 Task: Choose the host language as Portuguese.
Action: Mouse moved to (884, 112)
Screenshot: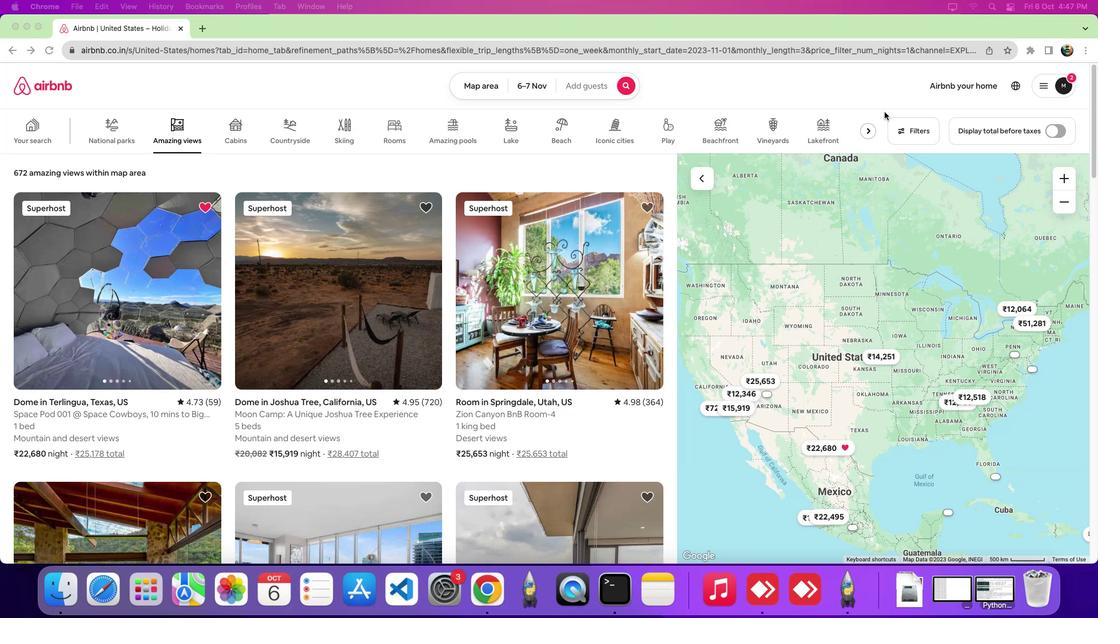 
Action: Mouse pressed left at (884, 112)
Screenshot: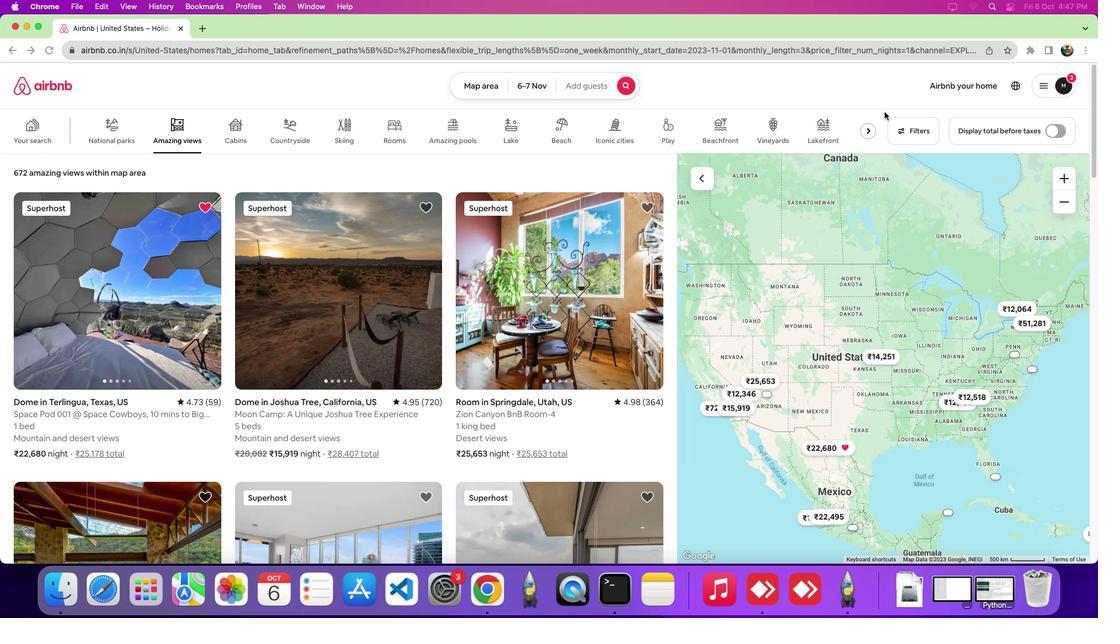 
Action: Mouse moved to (914, 129)
Screenshot: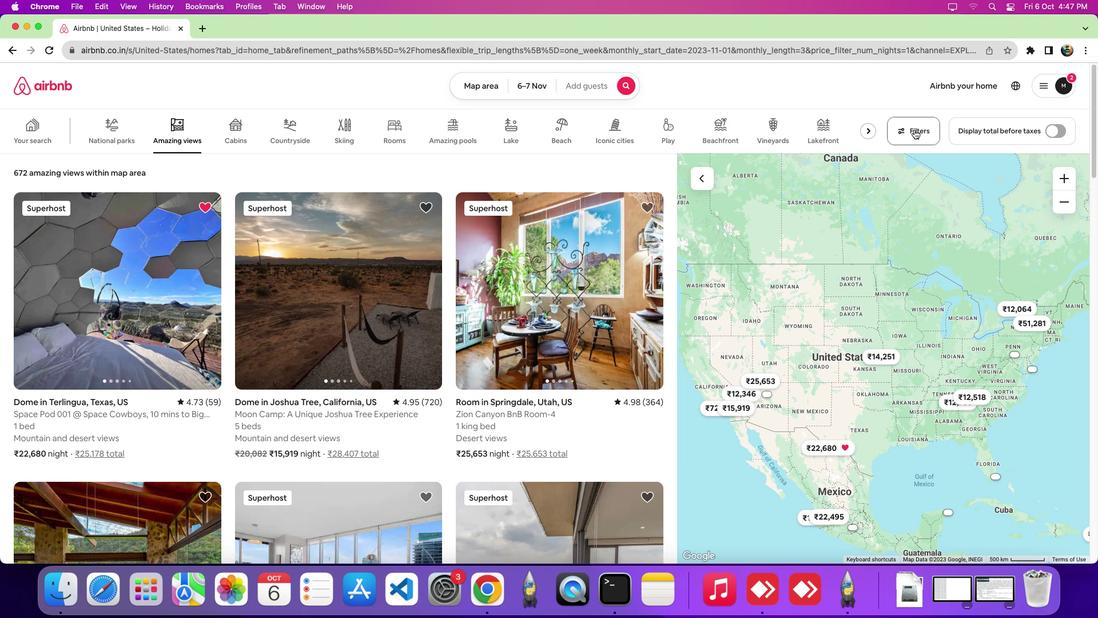 
Action: Mouse pressed left at (914, 129)
Screenshot: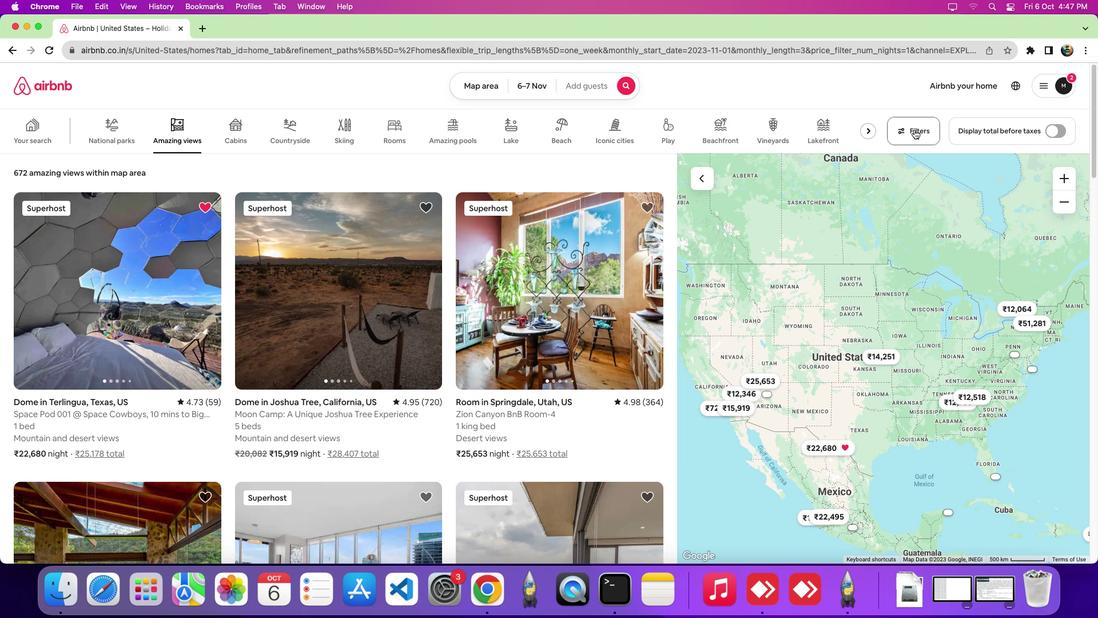 
Action: Mouse pressed left at (914, 129)
Screenshot: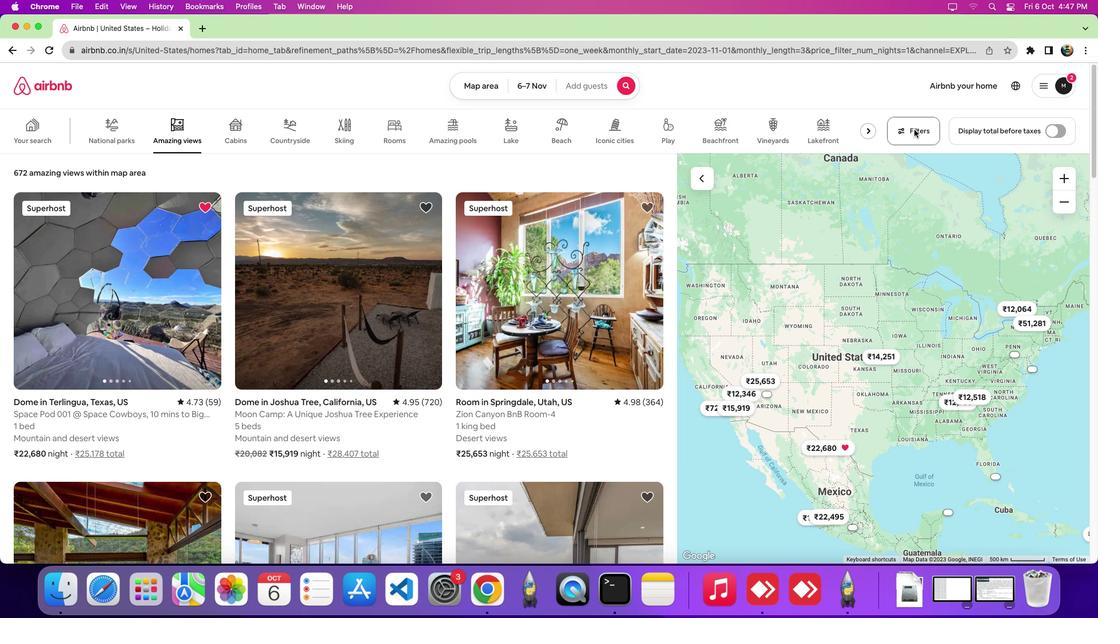 
Action: Mouse pressed left at (914, 129)
Screenshot: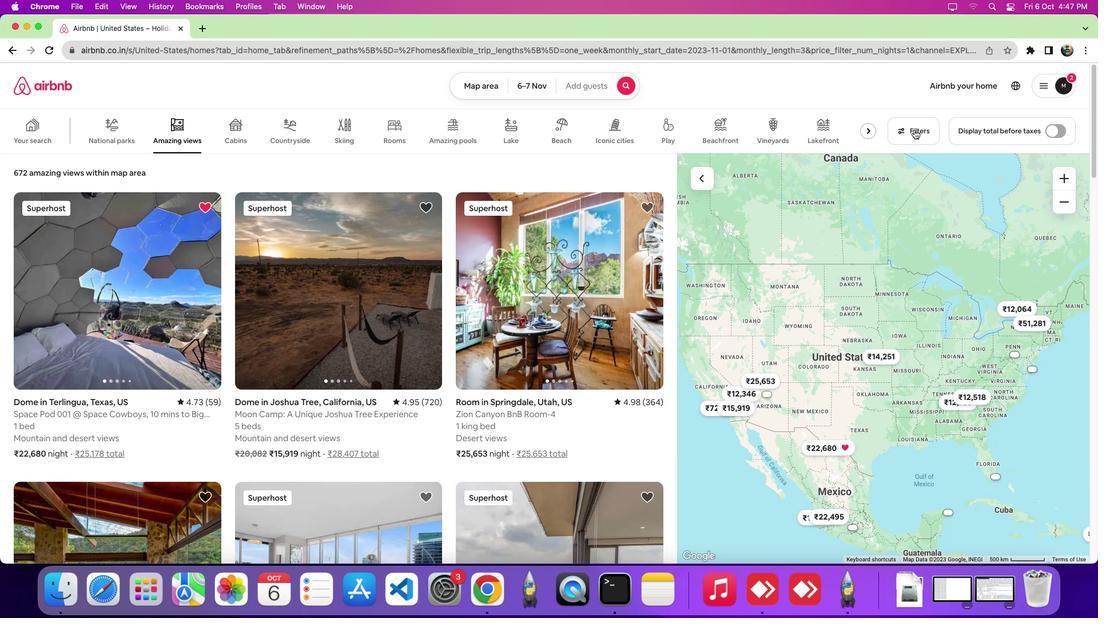 
Action: Mouse moved to (537, 202)
Screenshot: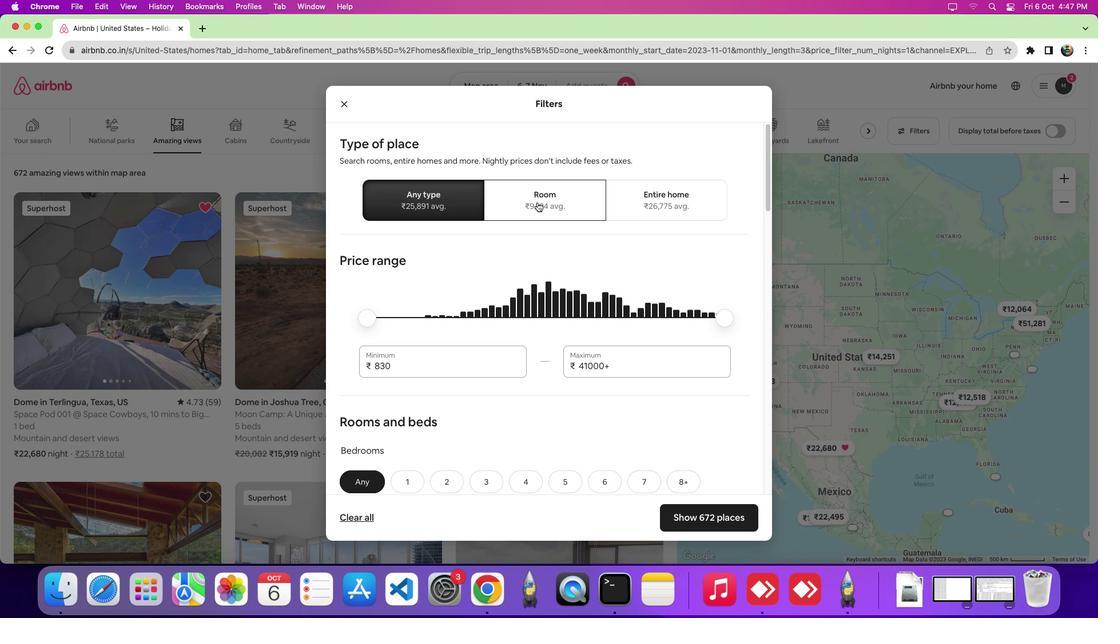 
Action: Mouse pressed left at (537, 202)
Screenshot: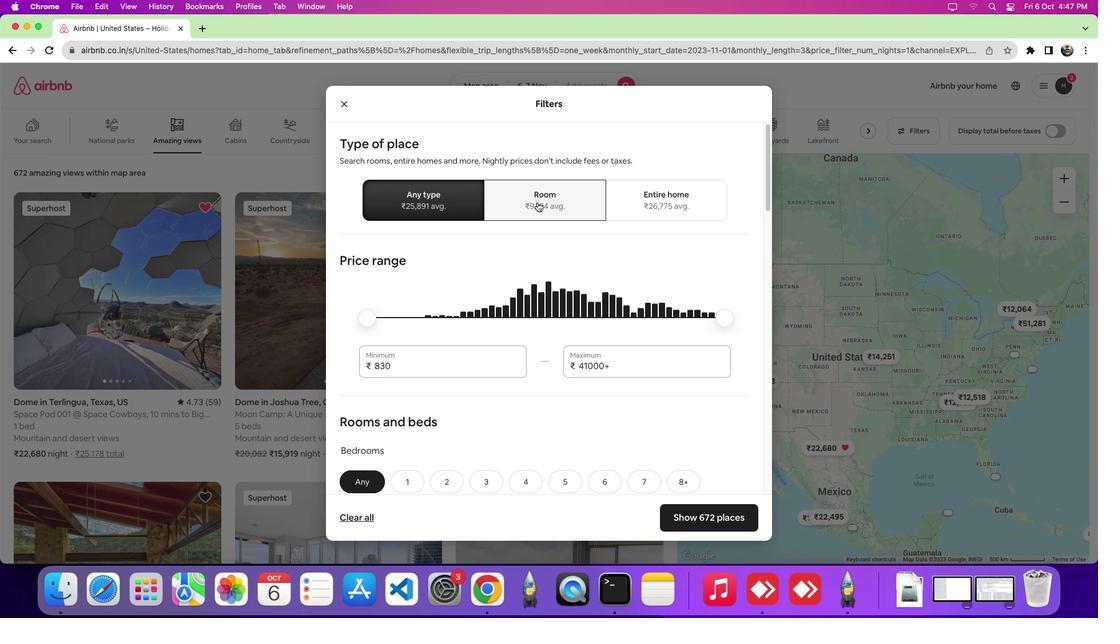 
Action: Mouse moved to (539, 202)
Screenshot: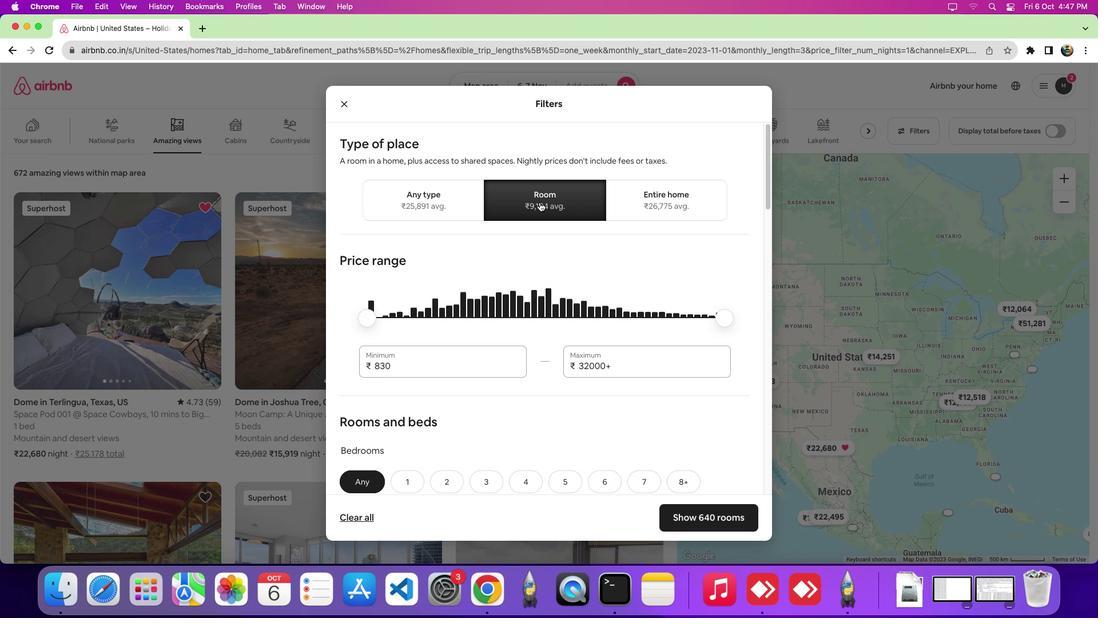 
Action: Mouse scrolled (539, 202) with delta (0, 0)
Screenshot: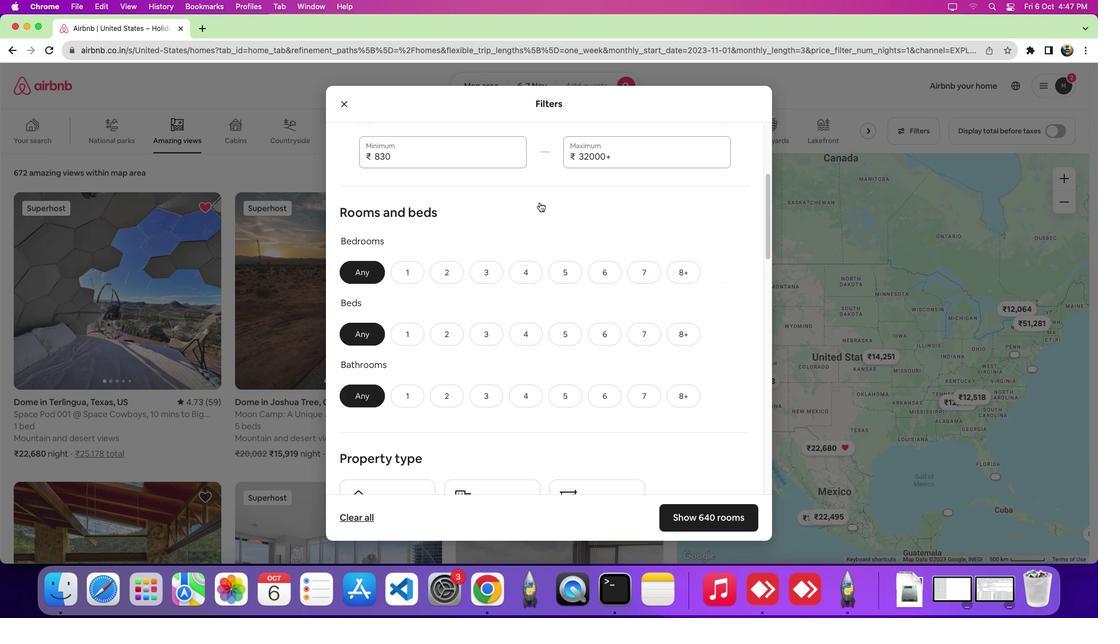 
Action: Mouse scrolled (539, 202) with delta (0, -1)
Screenshot: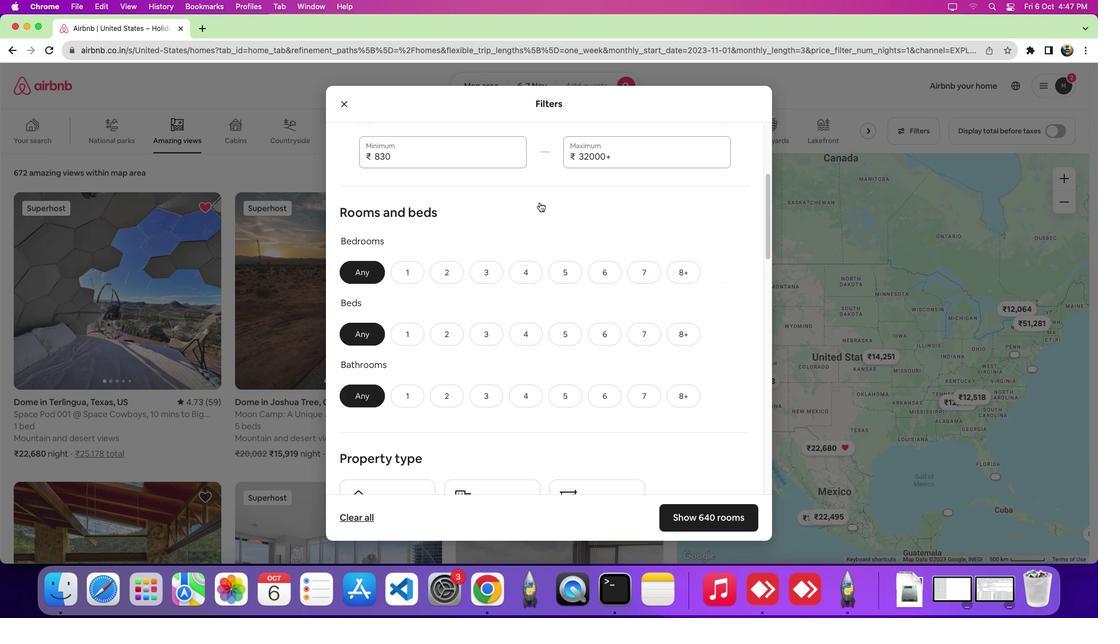 
Action: Mouse scrolled (539, 202) with delta (0, -5)
Screenshot: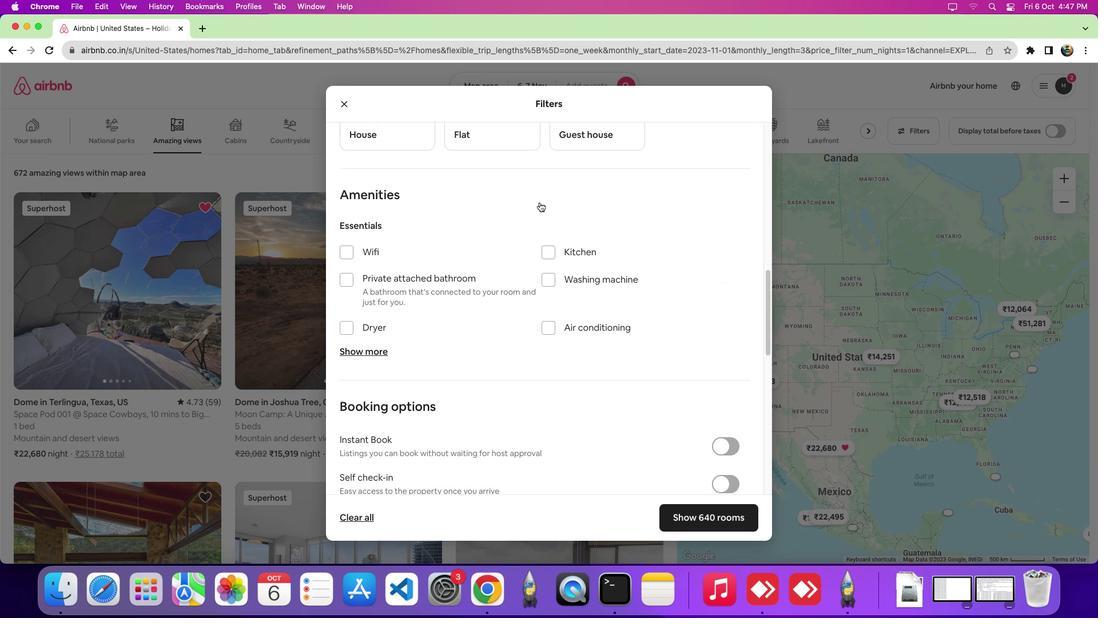 
Action: Mouse scrolled (539, 202) with delta (0, -8)
Screenshot: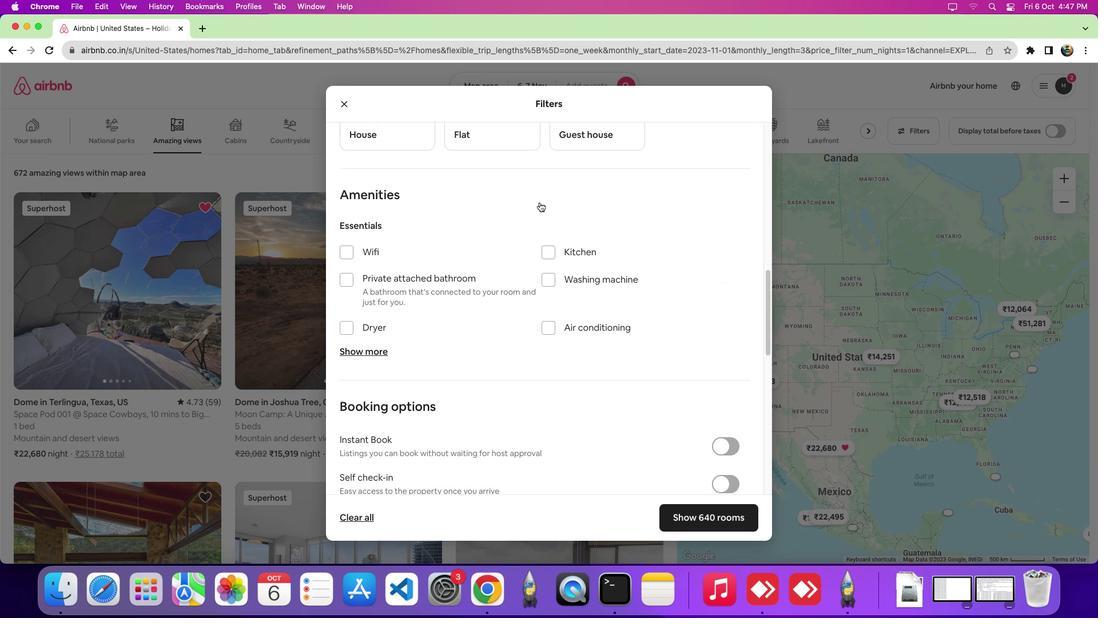 
Action: Mouse scrolled (539, 202) with delta (0, -9)
Screenshot: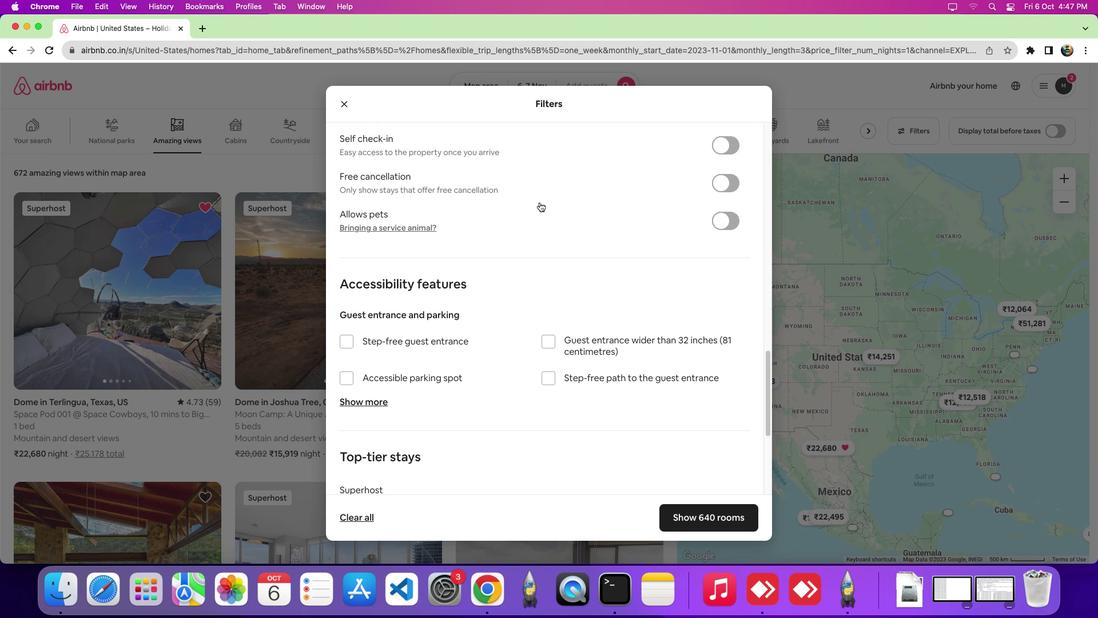 
Action: Mouse scrolled (539, 202) with delta (0, 0)
Screenshot: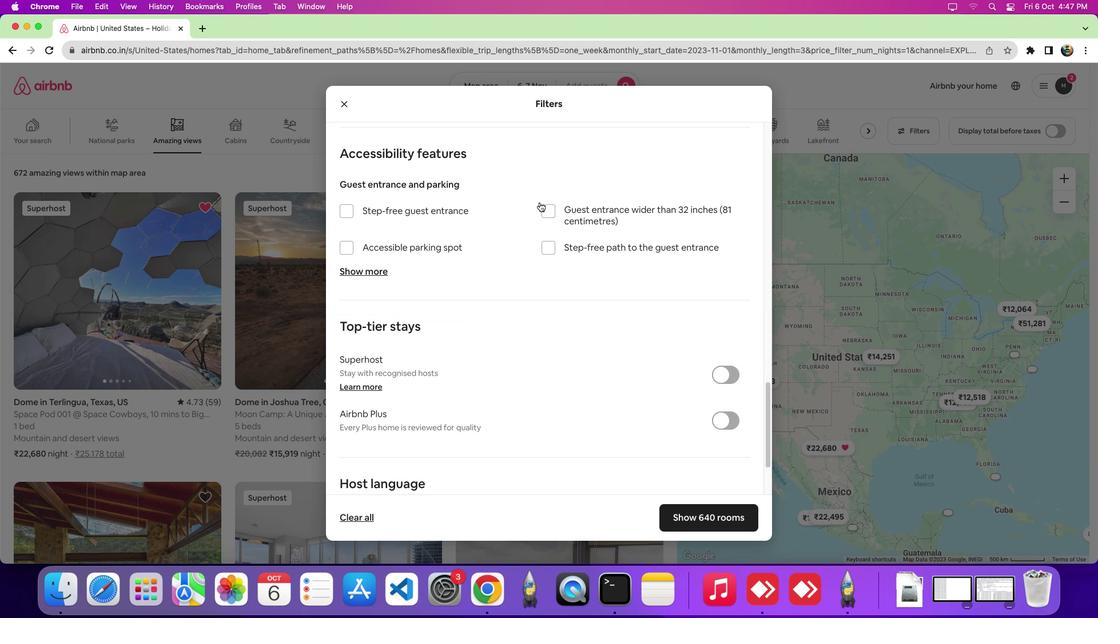 
Action: Mouse scrolled (539, 202) with delta (0, -1)
Screenshot: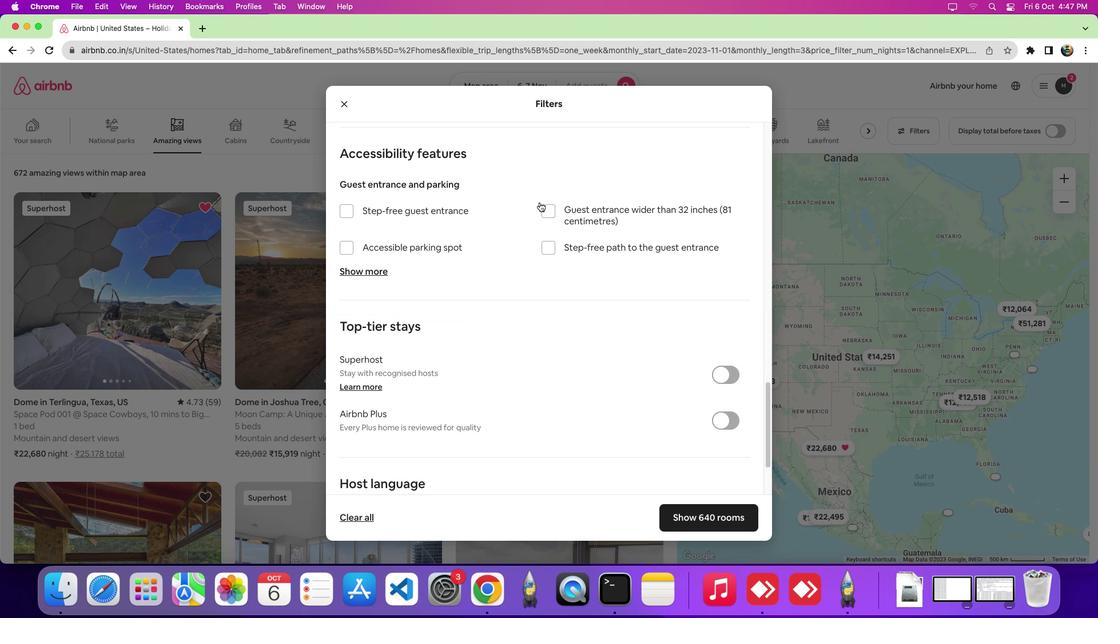 
Action: Mouse scrolled (539, 202) with delta (0, -5)
Screenshot: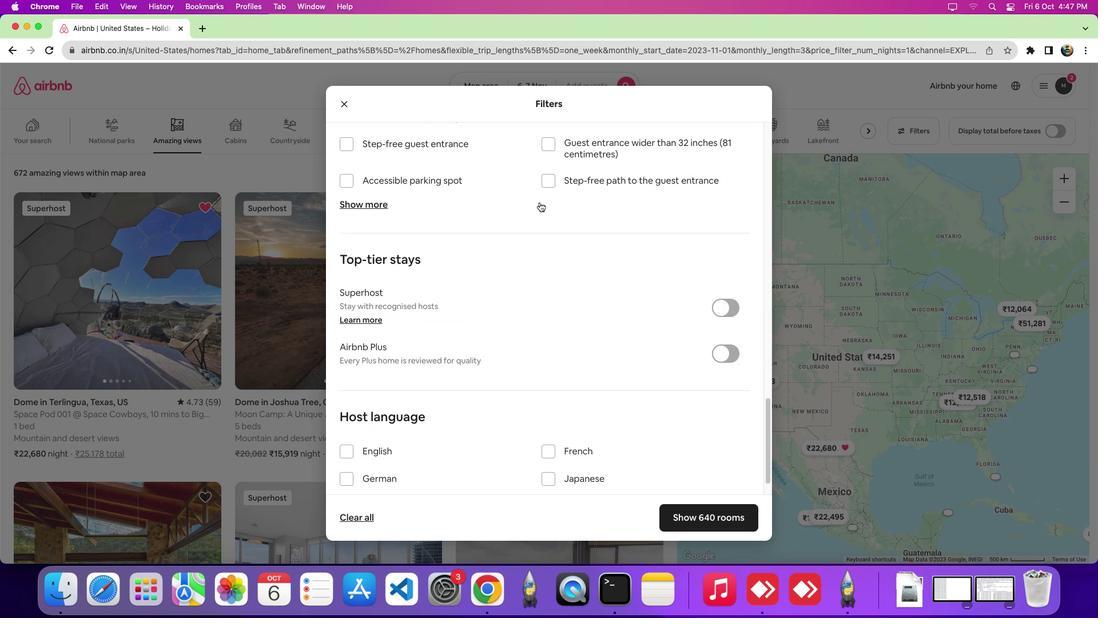 
Action: Mouse scrolled (539, 202) with delta (0, -8)
Screenshot: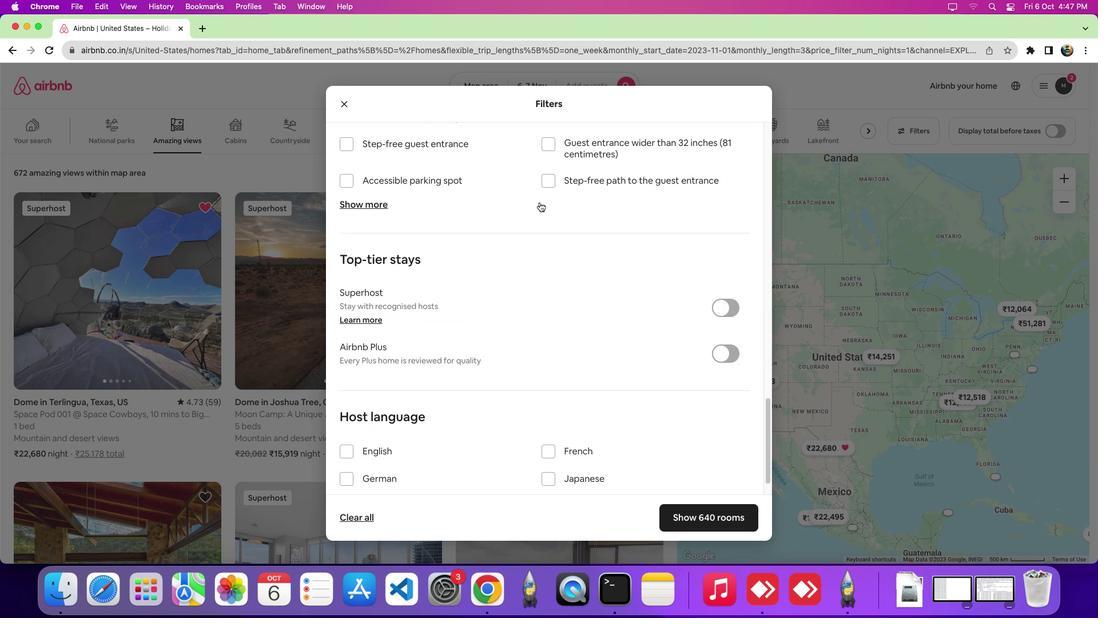 
Action: Mouse scrolled (539, 202) with delta (0, -9)
Screenshot: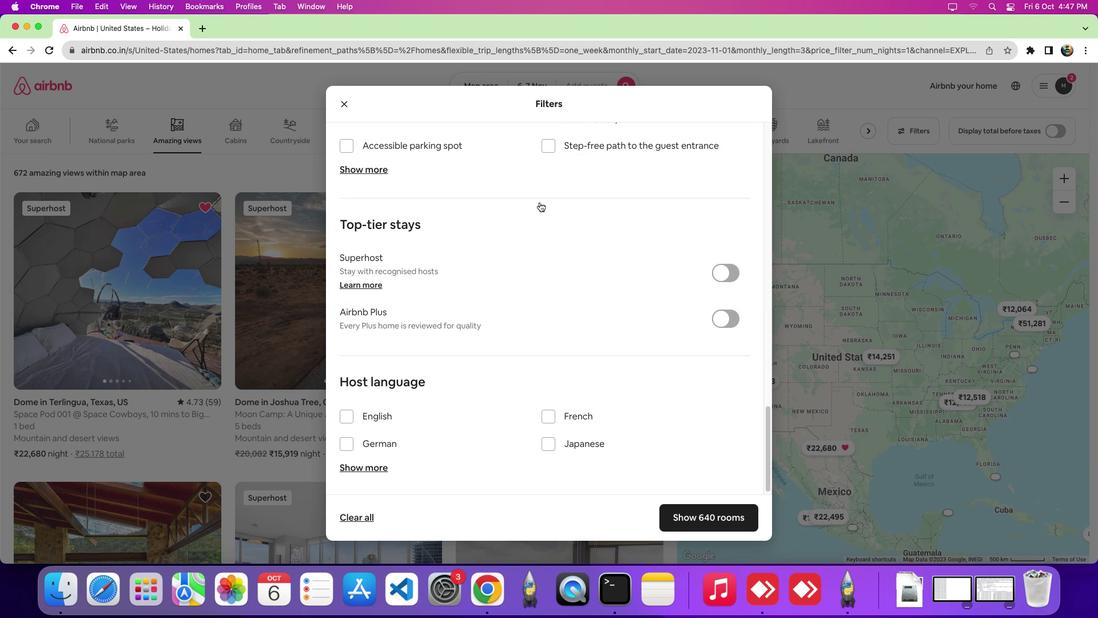 
Action: Mouse scrolled (539, 202) with delta (0, 0)
Screenshot: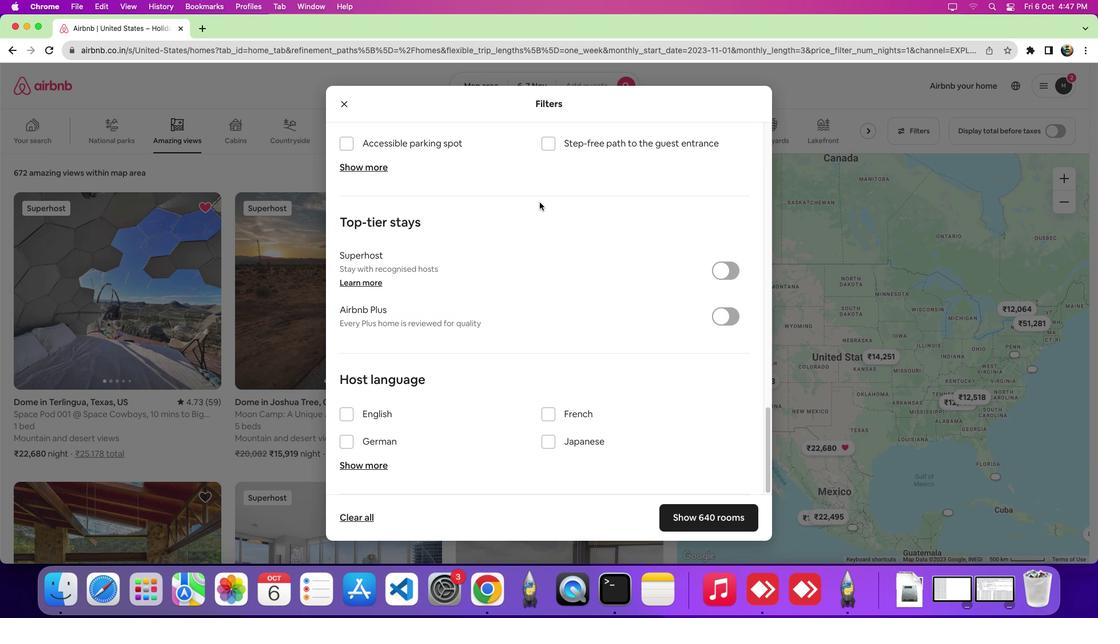 
Action: Mouse scrolled (539, 202) with delta (0, -1)
Screenshot: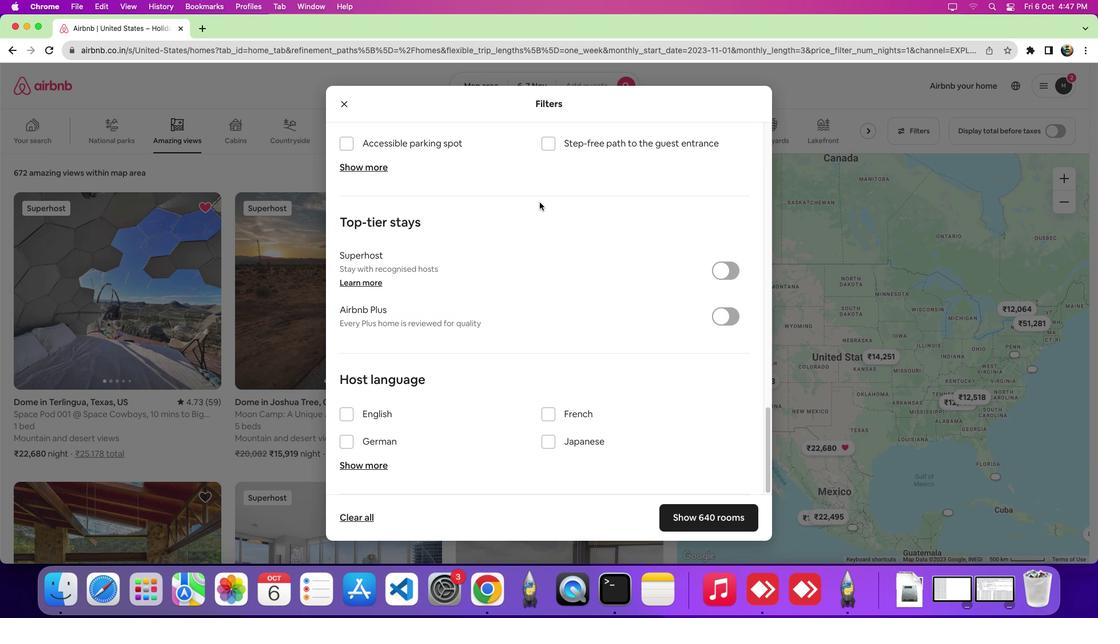 
Action: Mouse scrolled (539, 202) with delta (0, -5)
Screenshot: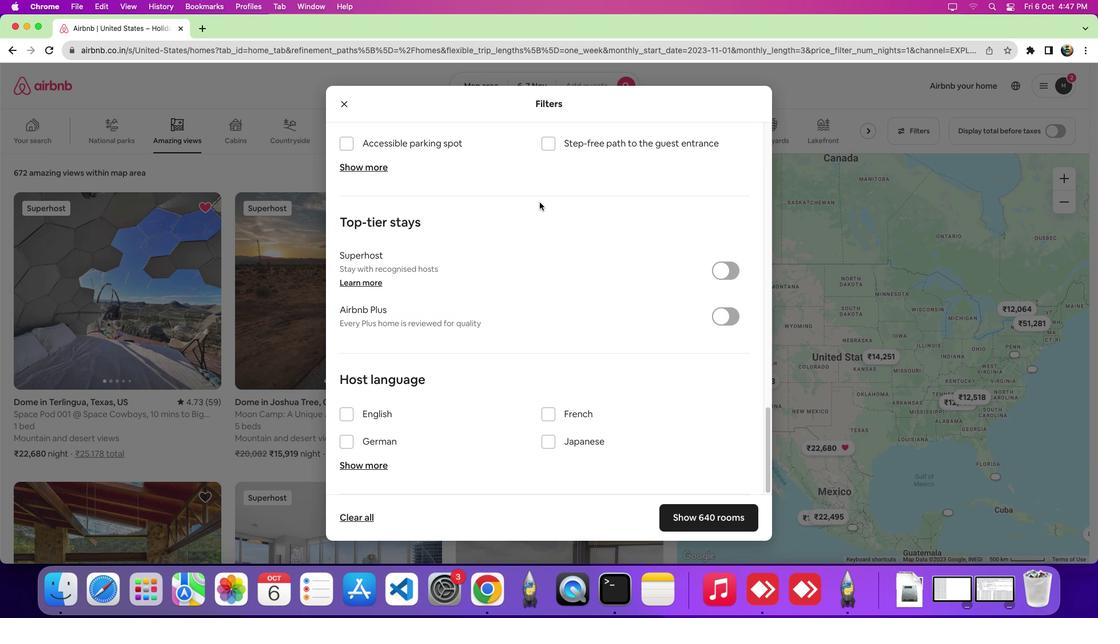 
Action: Mouse scrolled (539, 202) with delta (0, -8)
Screenshot: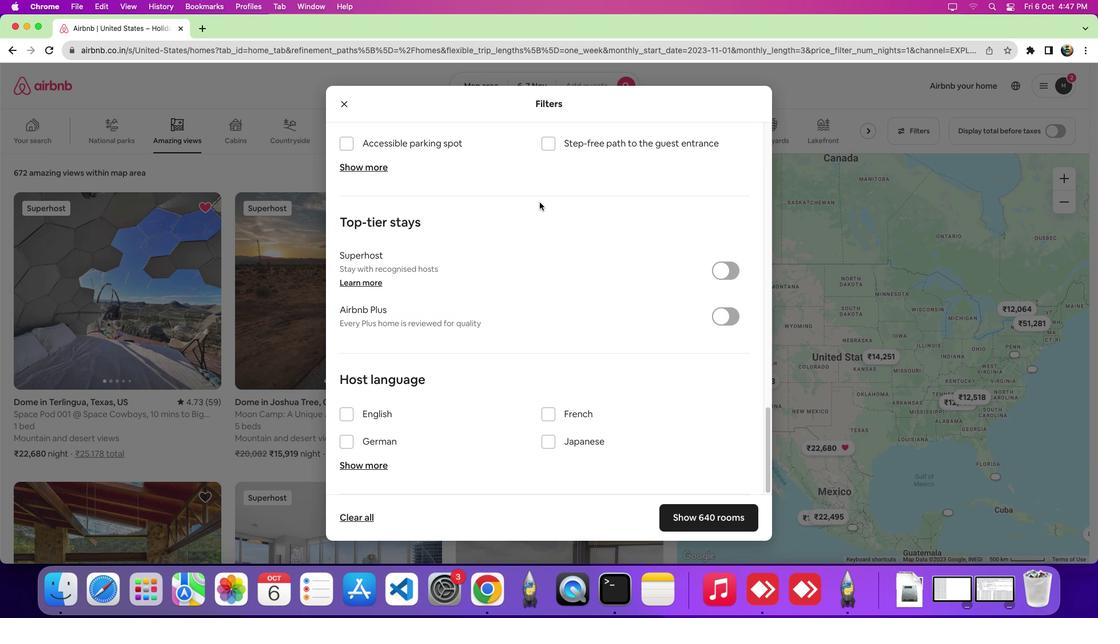 
Action: Mouse scrolled (539, 202) with delta (0, -8)
Screenshot: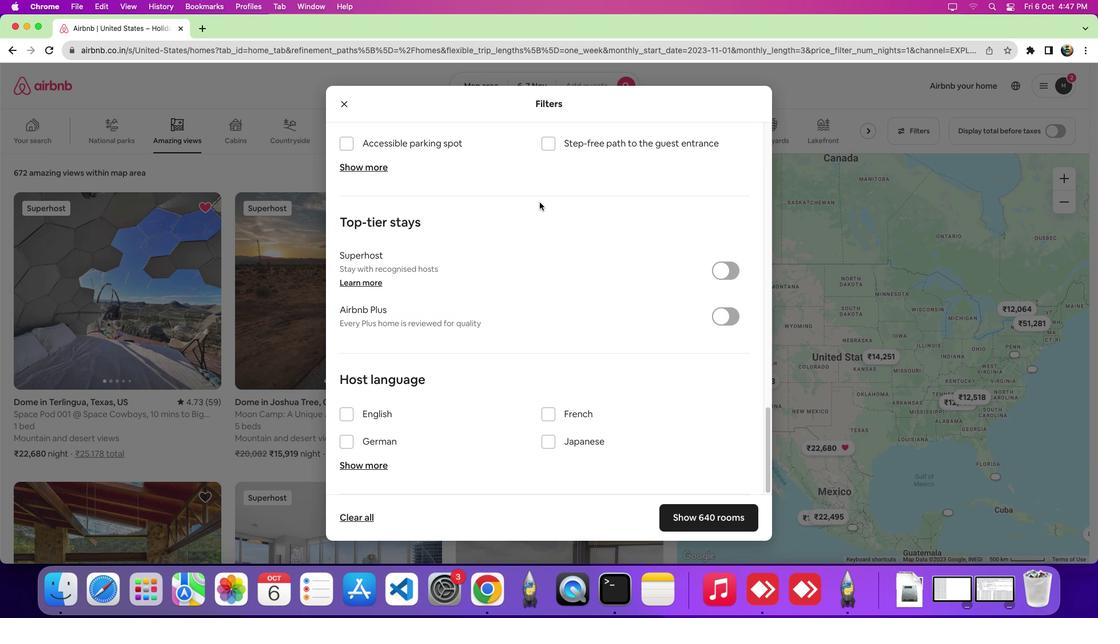 
Action: Mouse moved to (368, 462)
Screenshot: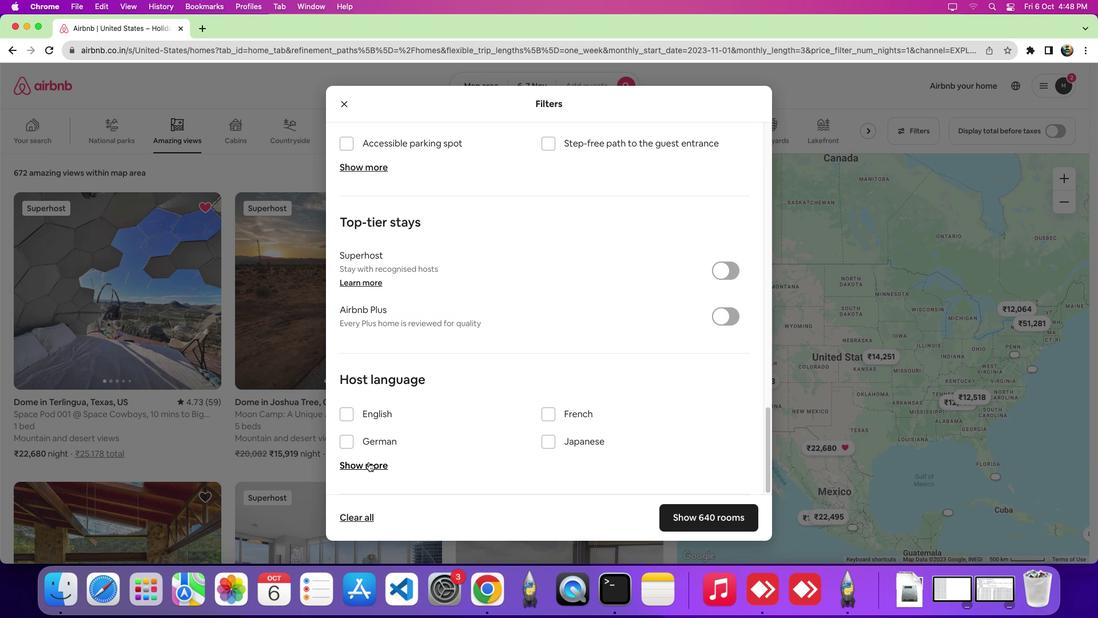 
Action: Mouse pressed left at (368, 462)
Screenshot: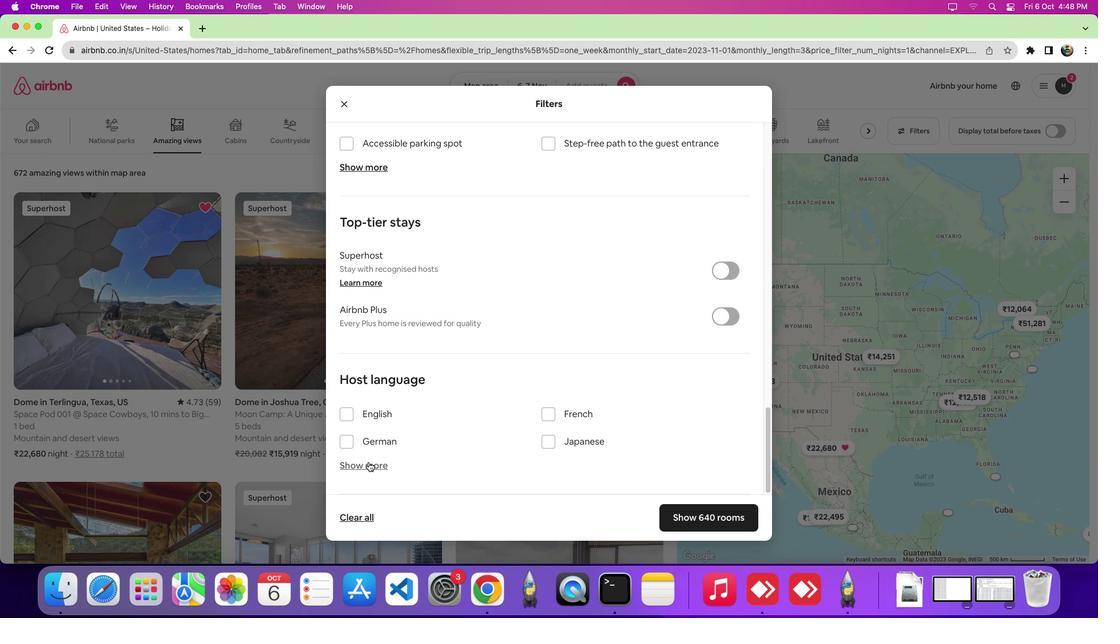 
Action: Mouse moved to (525, 414)
Screenshot: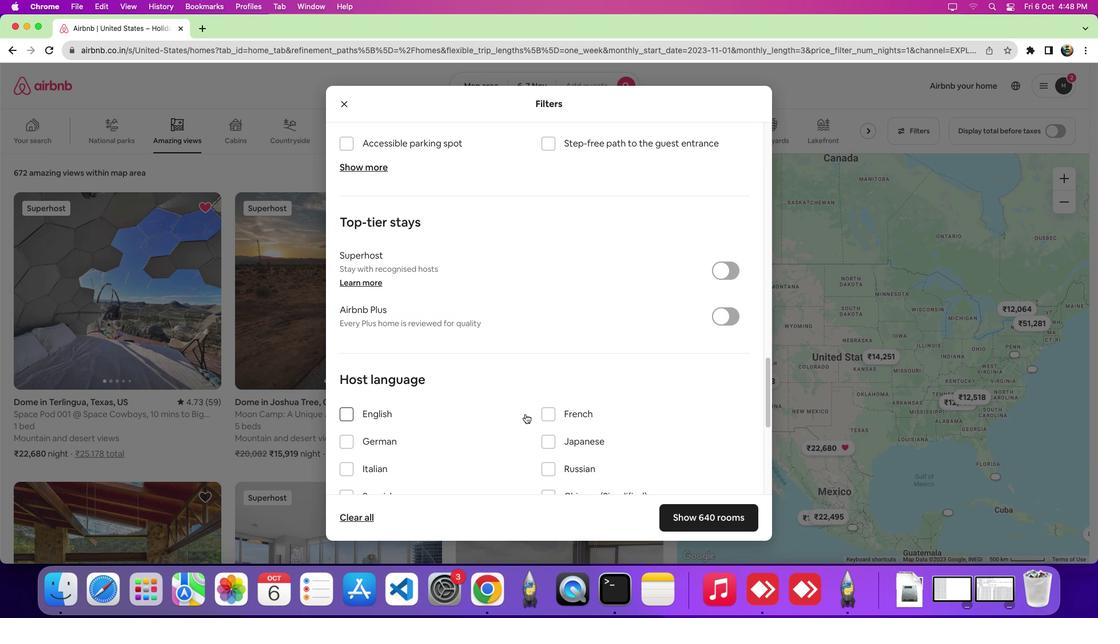 
Action: Mouse scrolled (525, 414) with delta (0, 0)
Screenshot: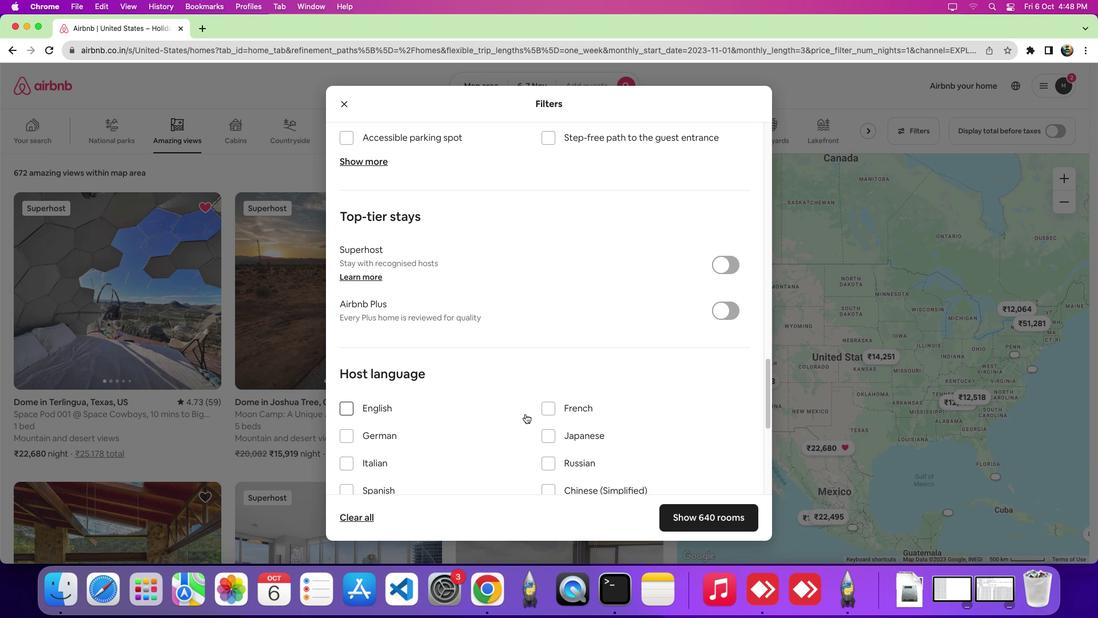 
Action: Mouse scrolled (525, 414) with delta (0, 0)
Screenshot: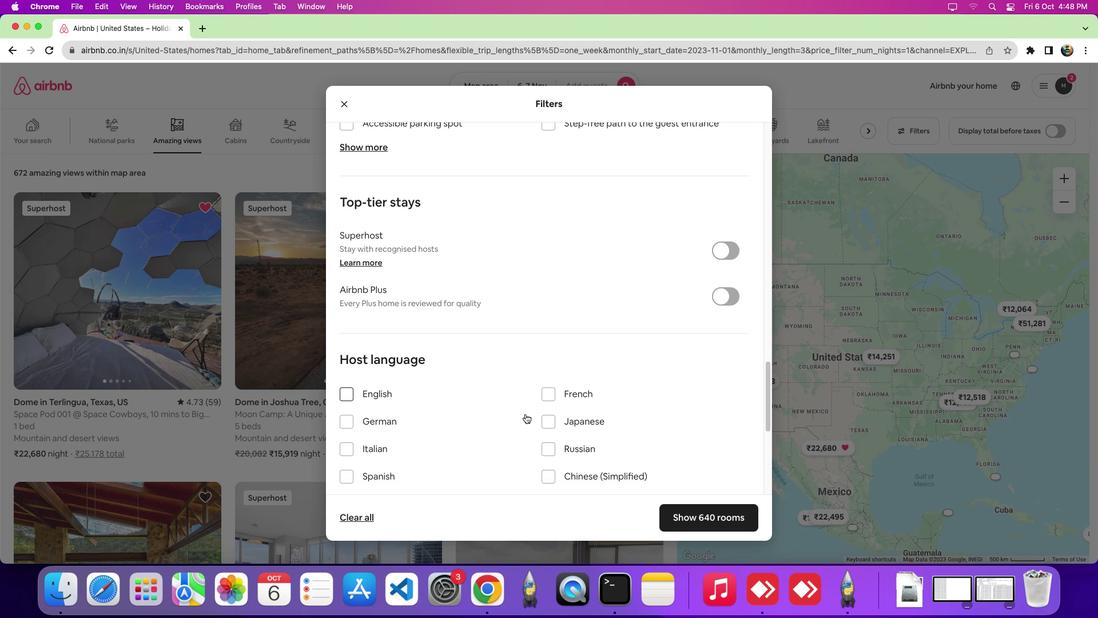 
Action: Mouse scrolled (525, 414) with delta (0, -1)
Screenshot: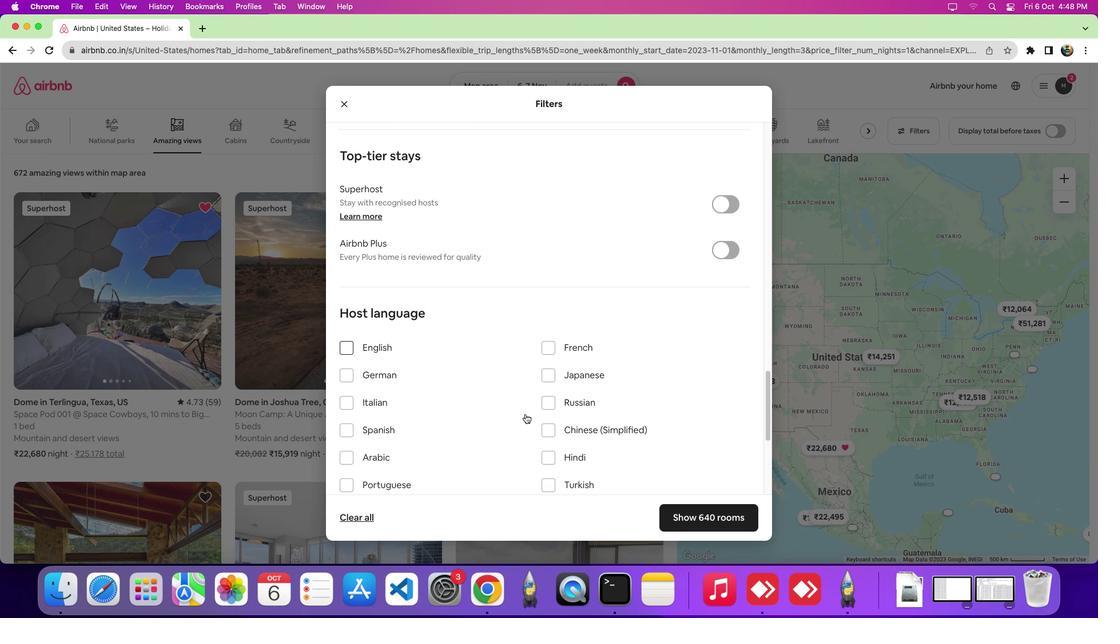 
Action: Mouse scrolled (525, 414) with delta (0, 0)
Screenshot: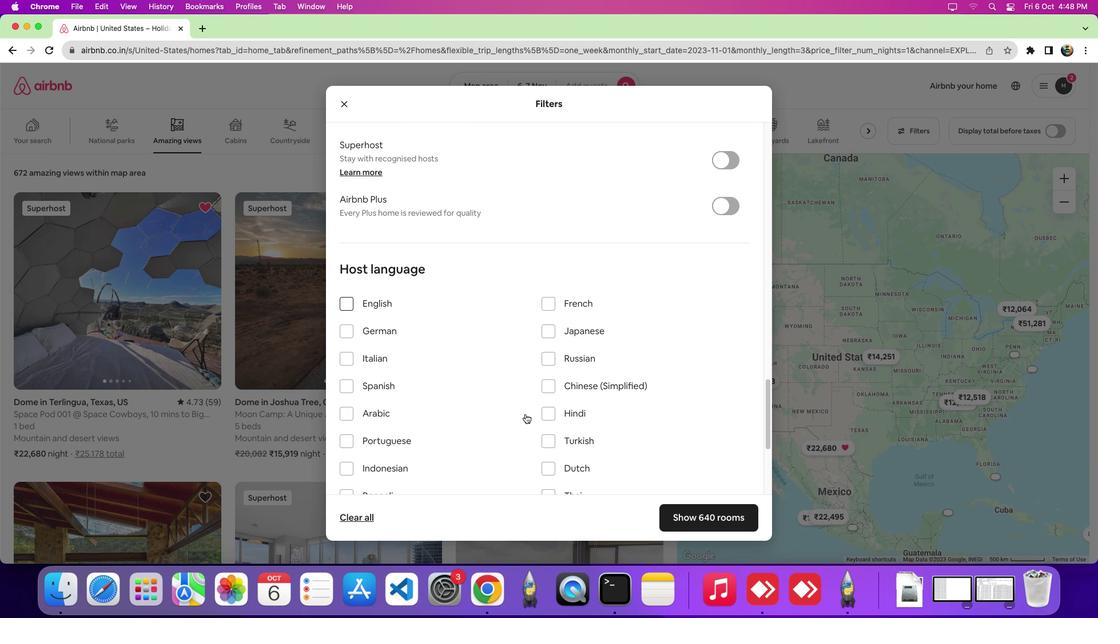 
Action: Mouse scrolled (525, 414) with delta (0, 0)
Screenshot: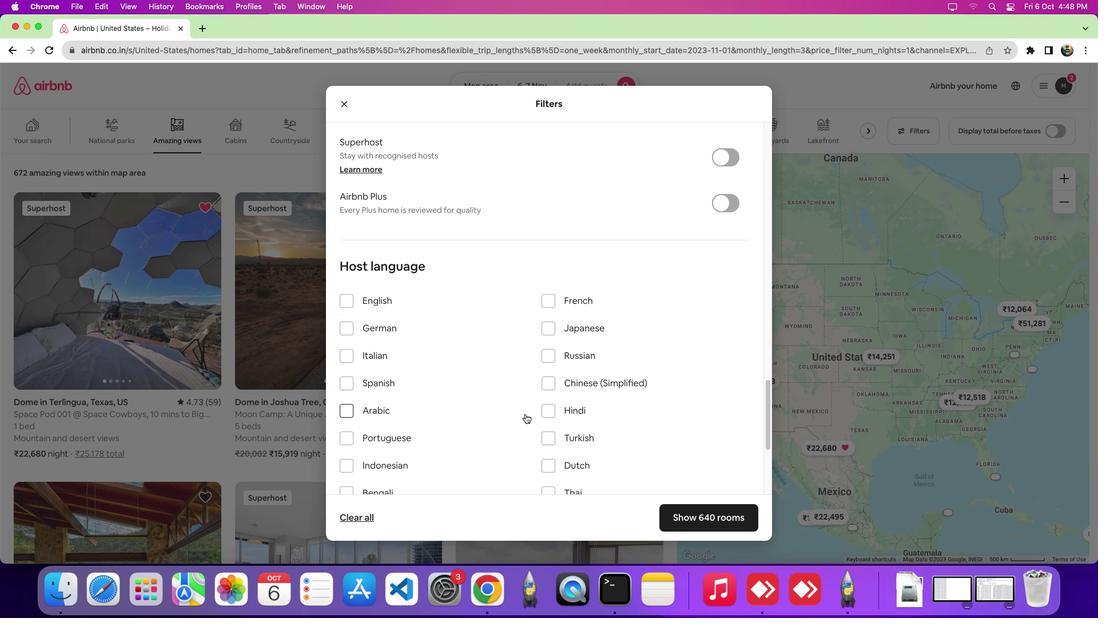 
Action: Mouse scrolled (525, 414) with delta (0, 0)
Screenshot: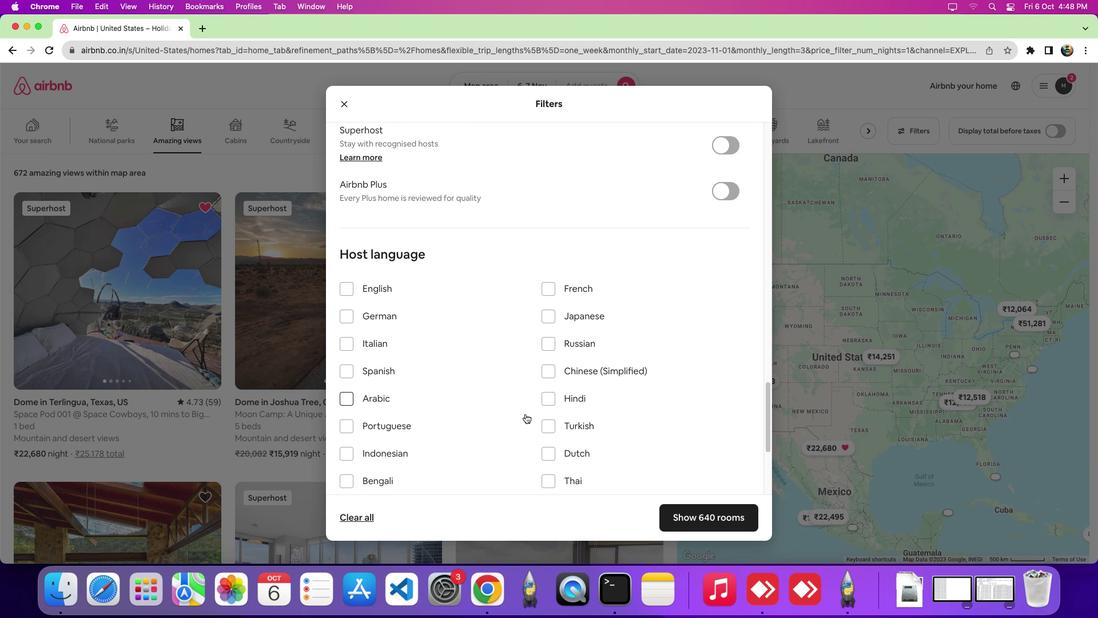
Action: Mouse scrolled (525, 414) with delta (0, 0)
Screenshot: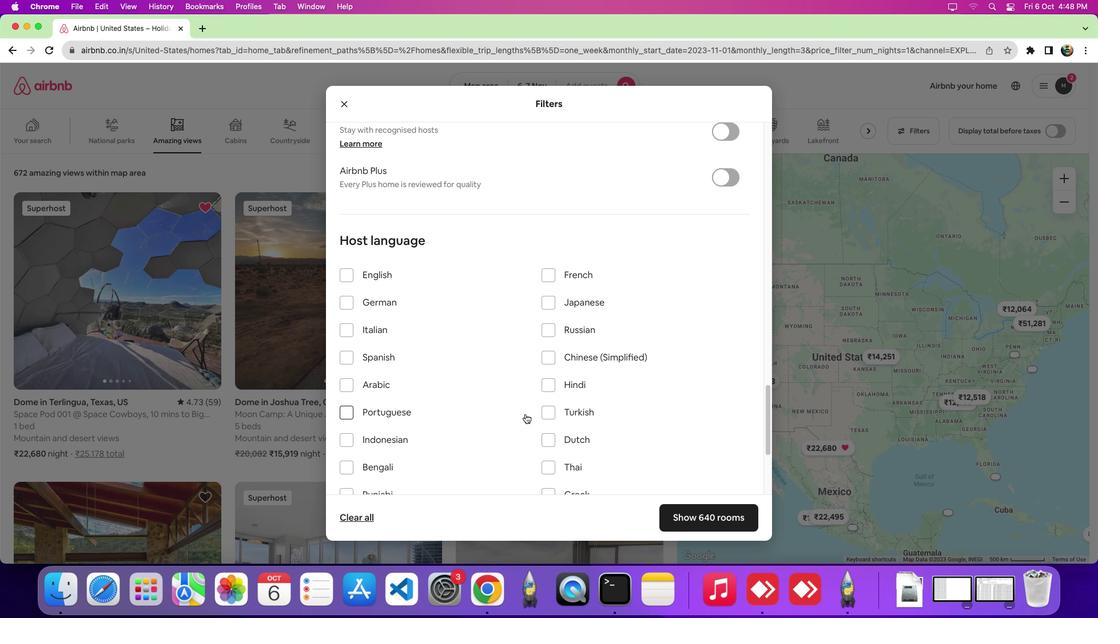 
Action: Mouse scrolled (525, 414) with delta (0, 0)
Screenshot: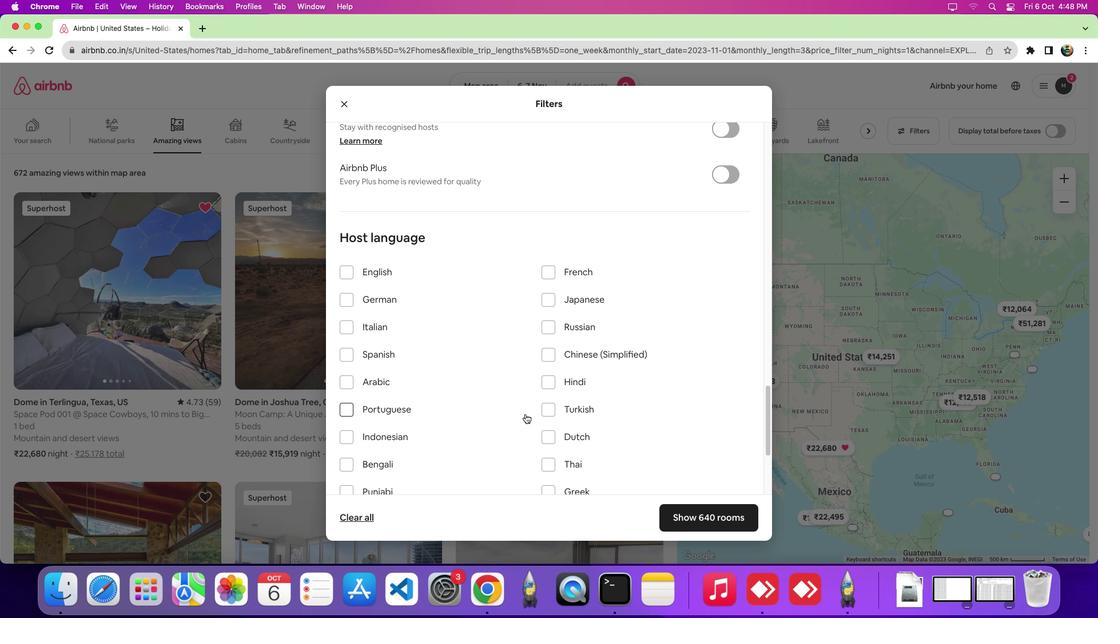 
Action: Mouse moved to (354, 409)
Screenshot: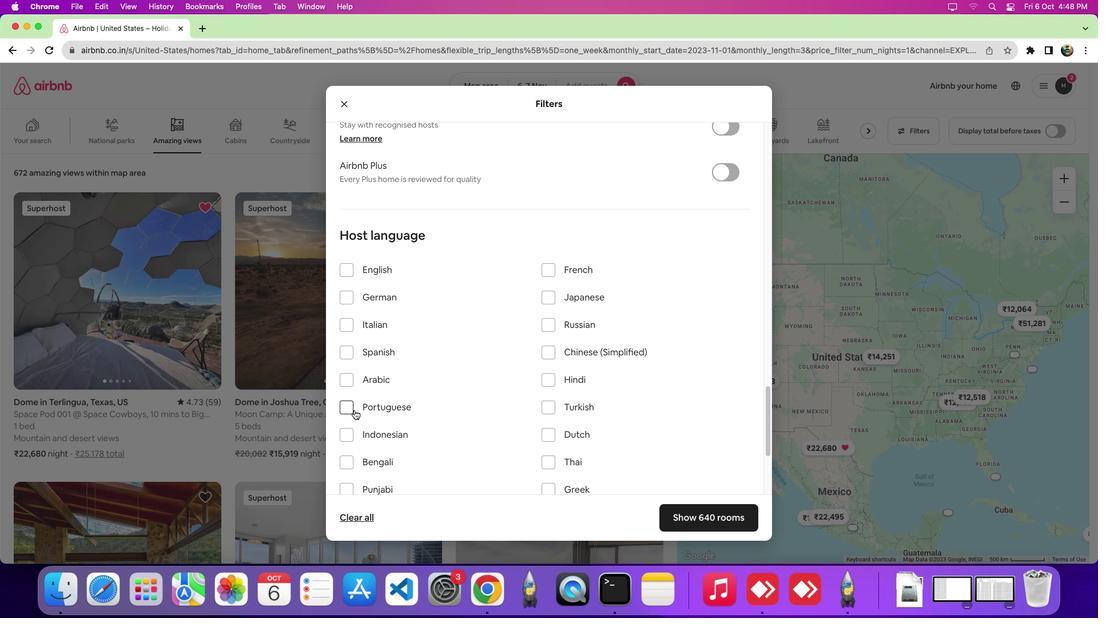 
Action: Mouse pressed left at (354, 409)
Screenshot: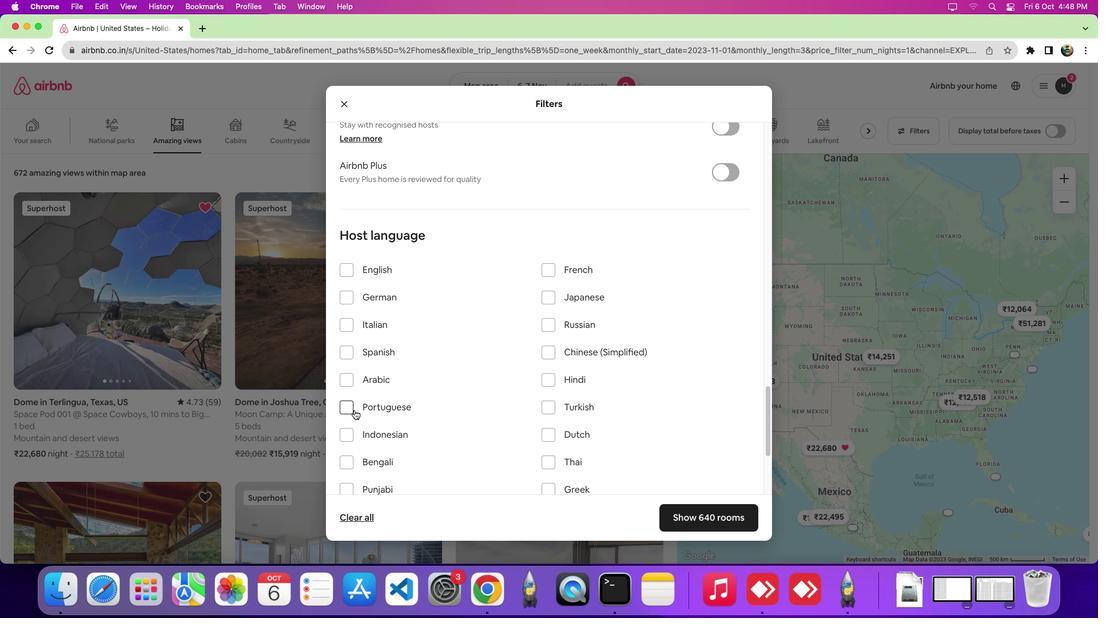 
Action: Mouse moved to (363, 414)
Screenshot: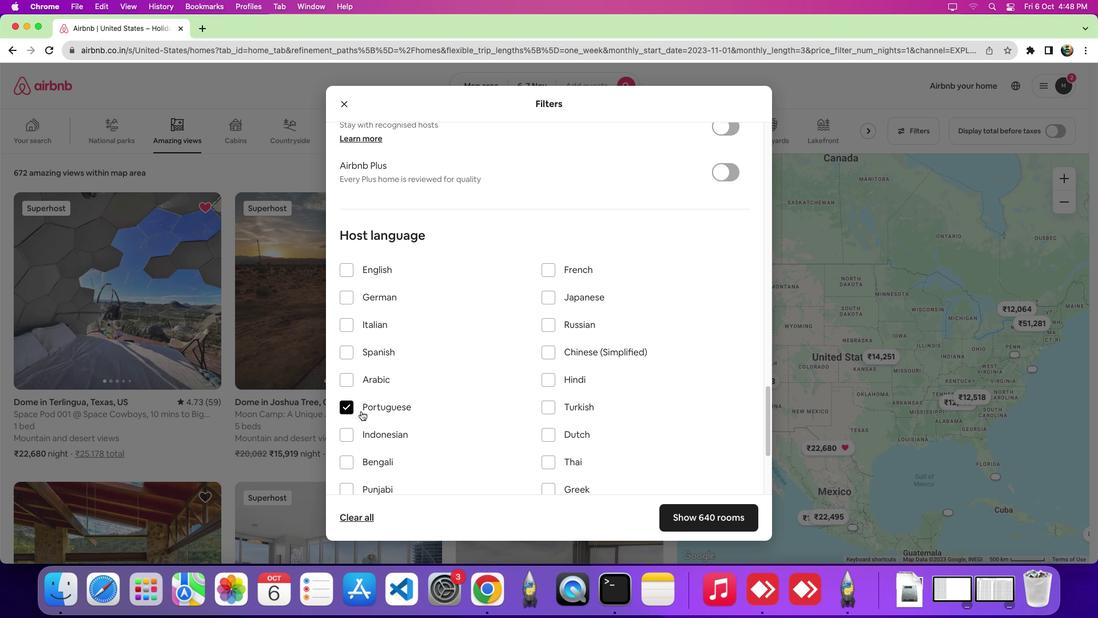 
